 Task: Set the logo position for the logo overlay to the right.
Action: Mouse moved to (114, 15)
Screenshot: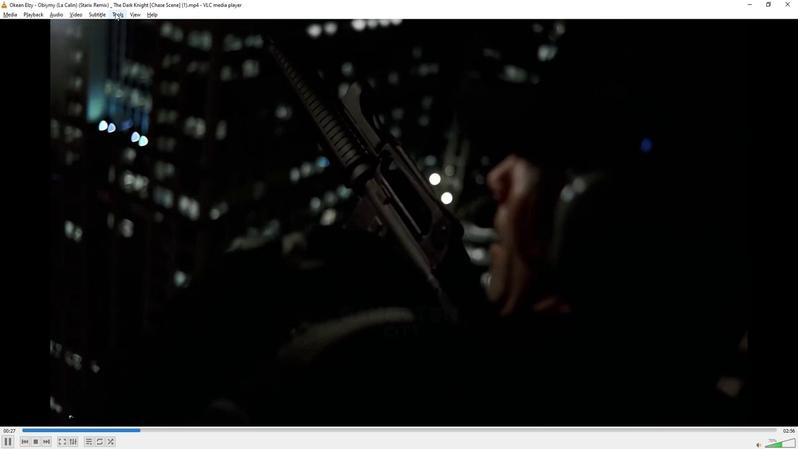 
Action: Mouse pressed left at (114, 15)
Screenshot: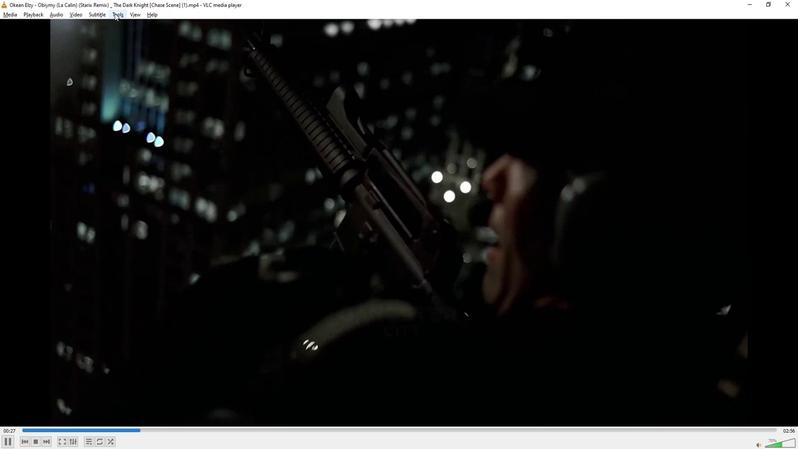 
Action: Mouse moved to (131, 112)
Screenshot: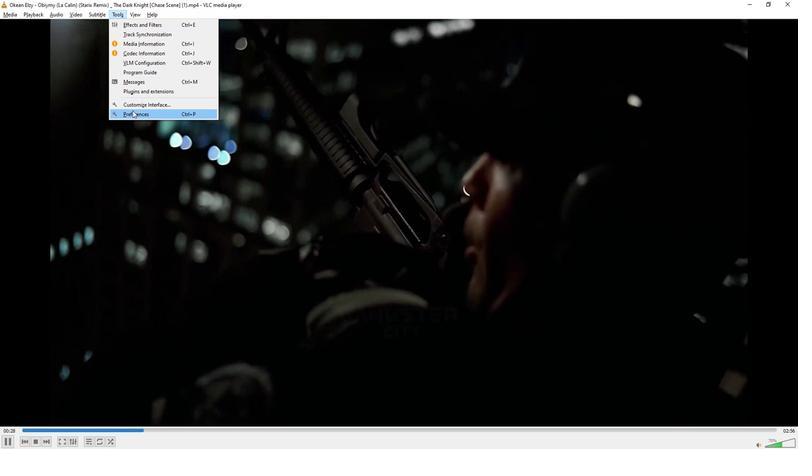 
Action: Mouse pressed left at (131, 112)
Screenshot: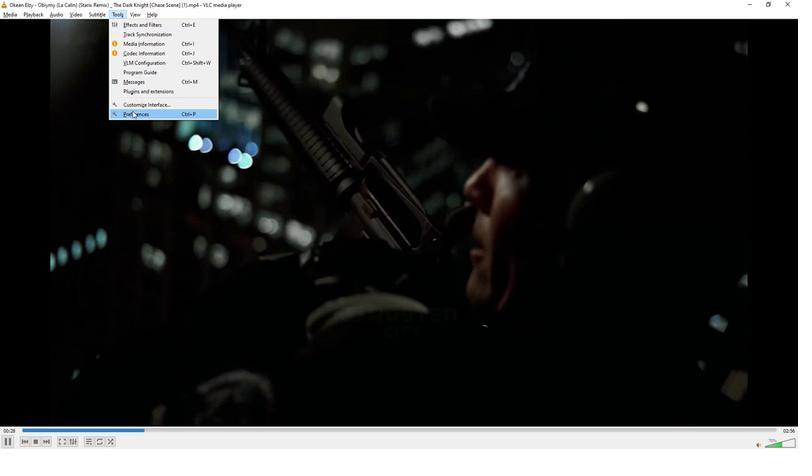 
Action: Mouse moved to (156, 362)
Screenshot: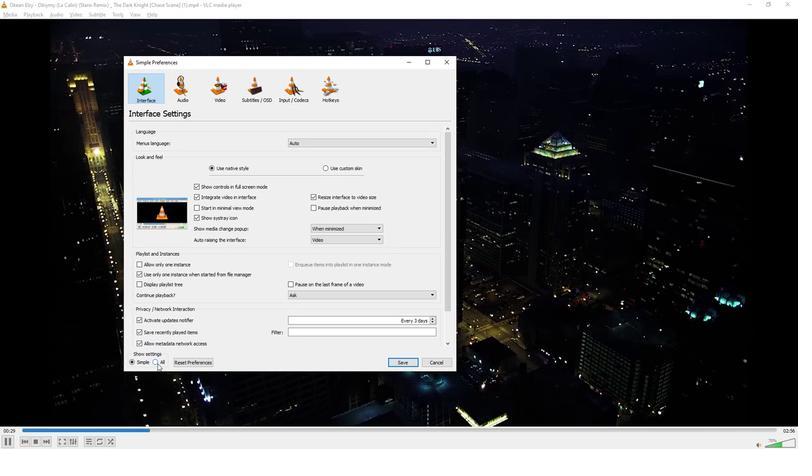 
Action: Mouse pressed left at (156, 362)
Screenshot: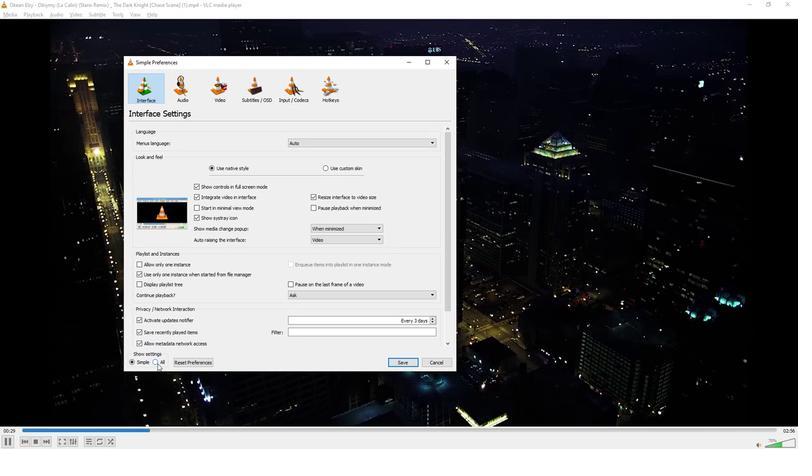 
Action: Mouse moved to (162, 330)
Screenshot: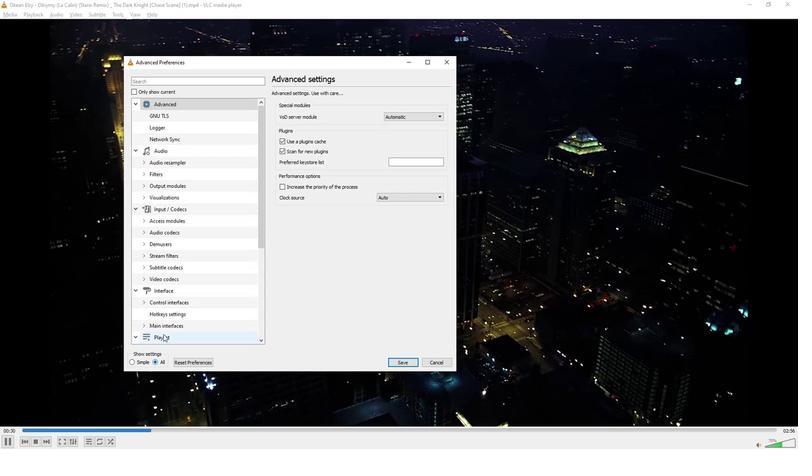
Action: Mouse scrolled (162, 329) with delta (0, 0)
Screenshot: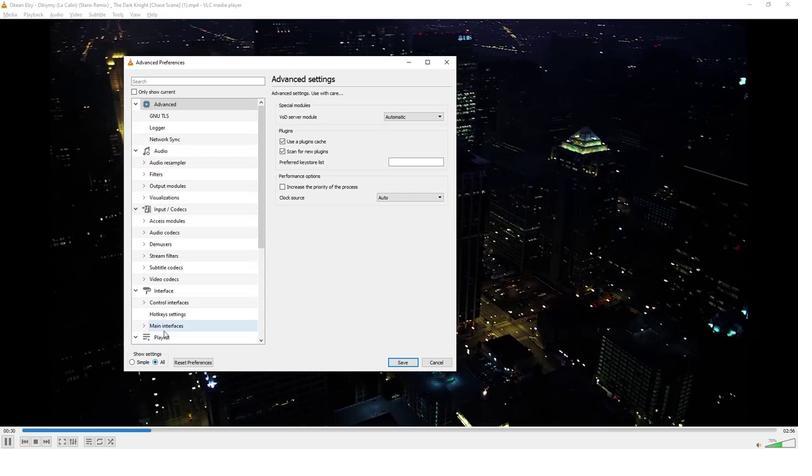 
Action: Mouse moved to (162, 330)
Screenshot: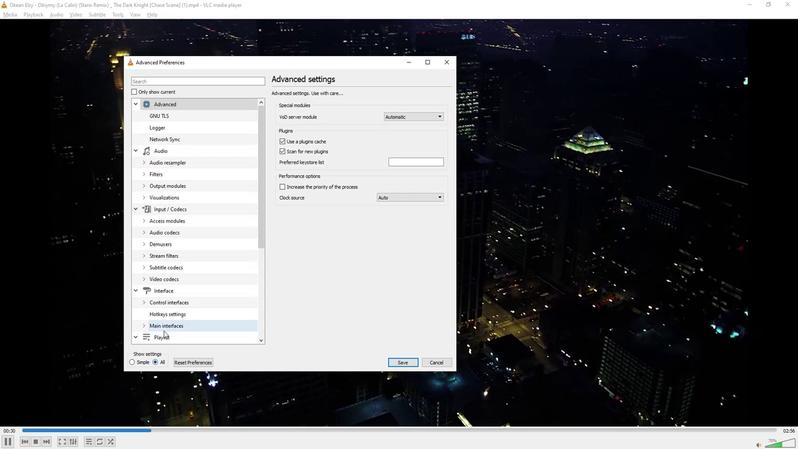 
Action: Mouse scrolled (162, 329) with delta (0, 0)
Screenshot: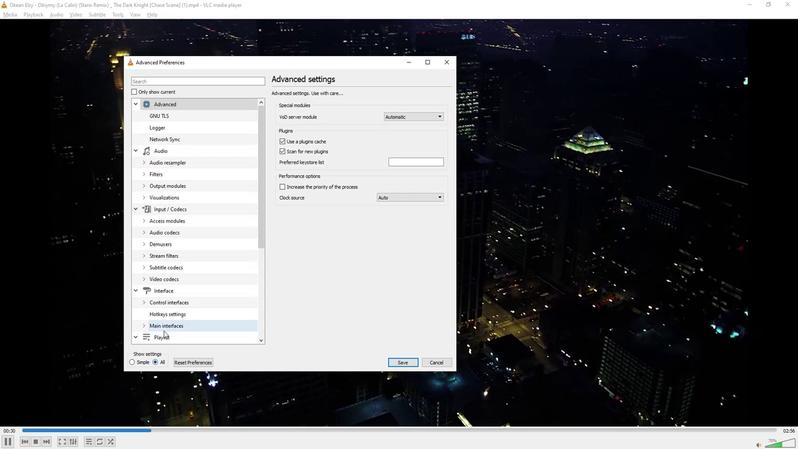 
Action: Mouse moved to (162, 330)
Screenshot: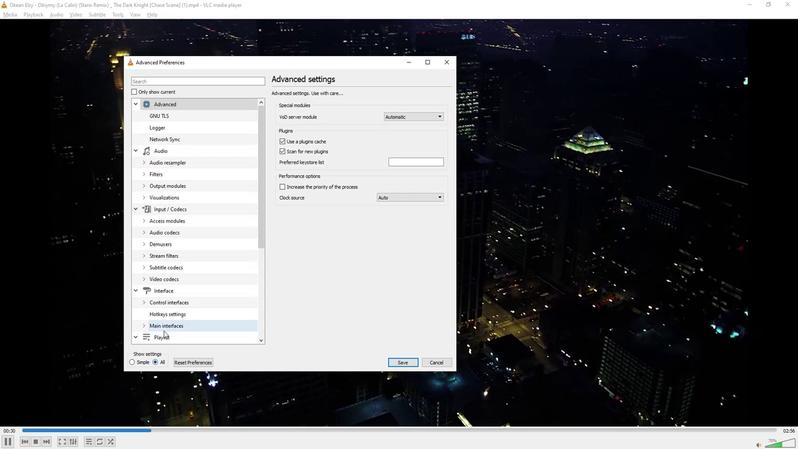 
Action: Mouse scrolled (162, 329) with delta (0, 0)
Screenshot: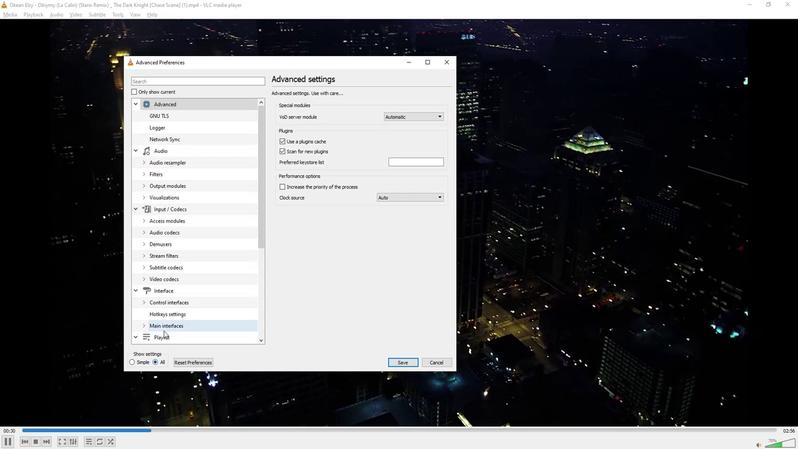 
Action: Mouse scrolled (162, 329) with delta (0, 0)
Screenshot: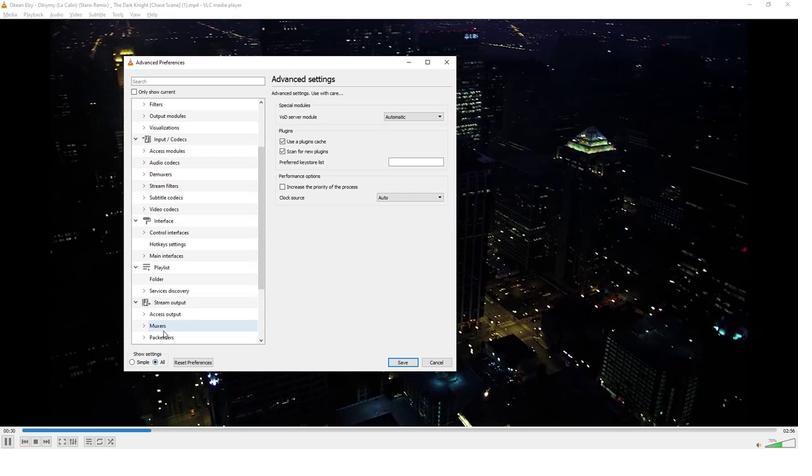
Action: Mouse moved to (162, 330)
Screenshot: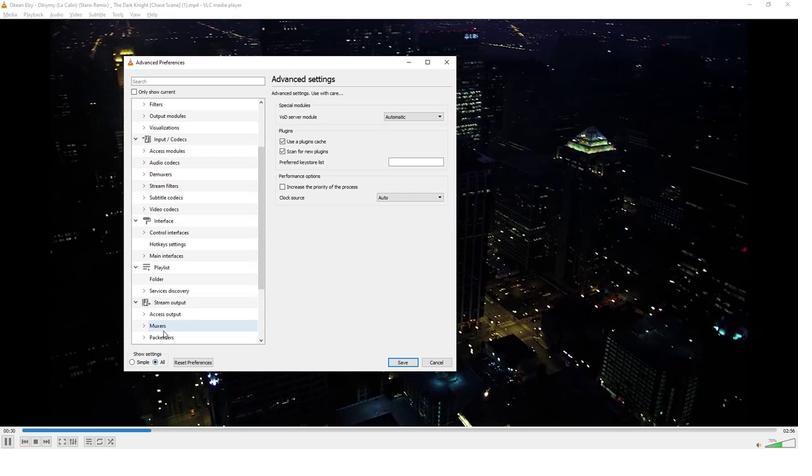 
Action: Mouse scrolled (162, 329) with delta (0, 0)
Screenshot: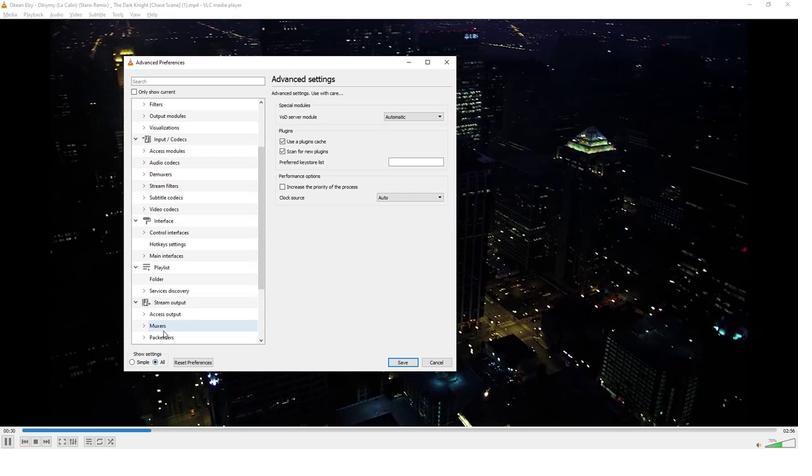 
Action: Mouse moved to (161, 330)
Screenshot: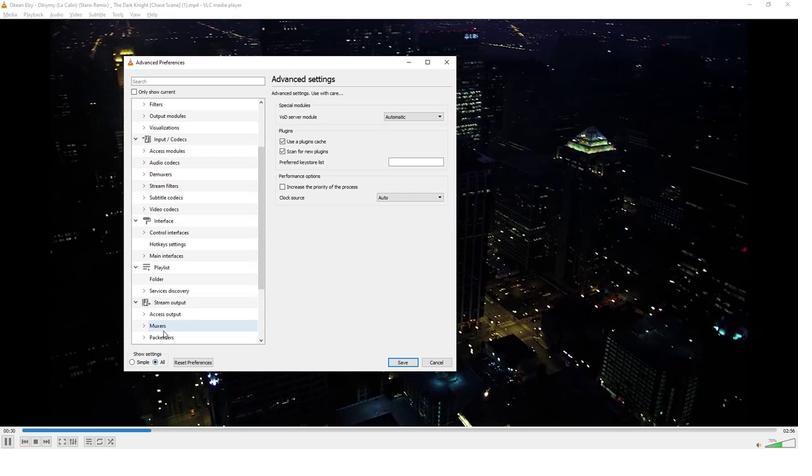 
Action: Mouse scrolled (161, 329) with delta (0, 0)
Screenshot: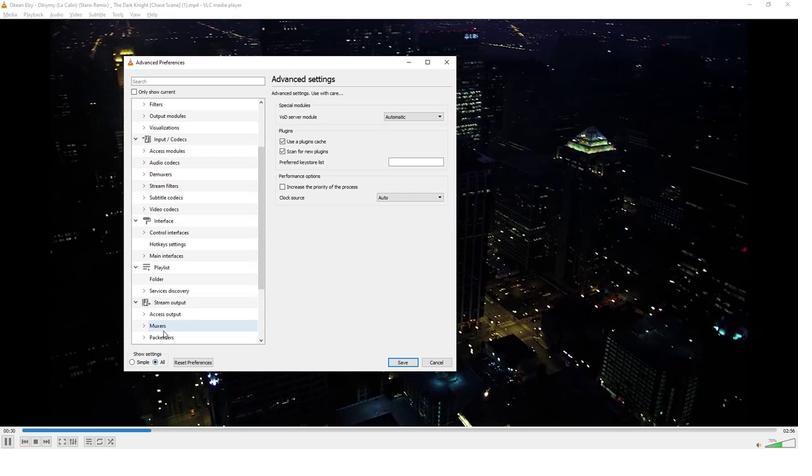 
Action: Mouse moved to (161, 330)
Screenshot: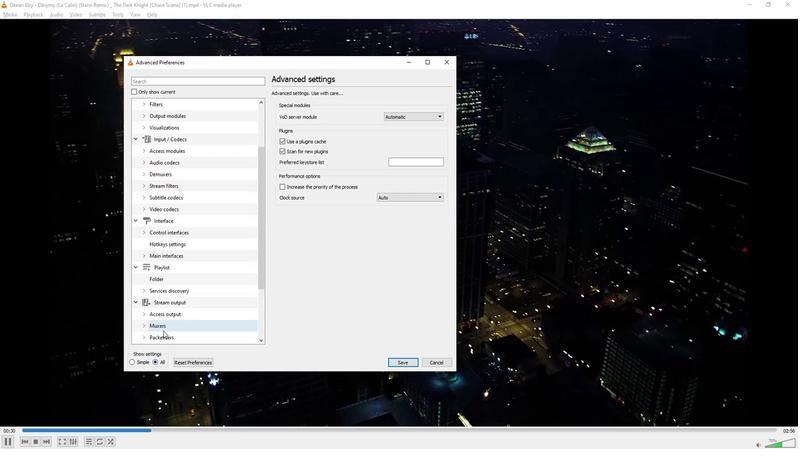 
Action: Mouse scrolled (161, 329) with delta (0, 0)
Screenshot: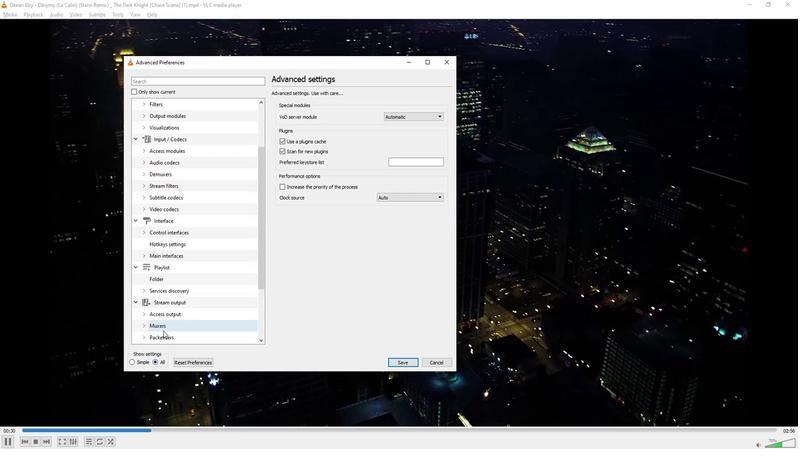 
Action: Mouse moved to (141, 337)
Screenshot: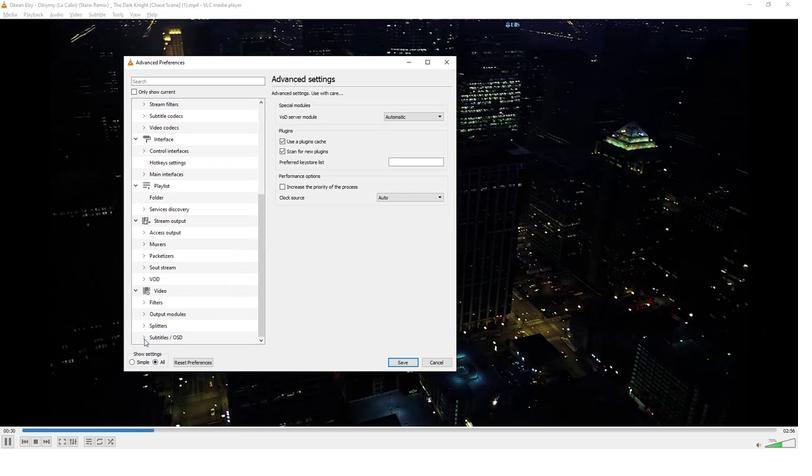 
Action: Mouse pressed left at (141, 337)
Screenshot: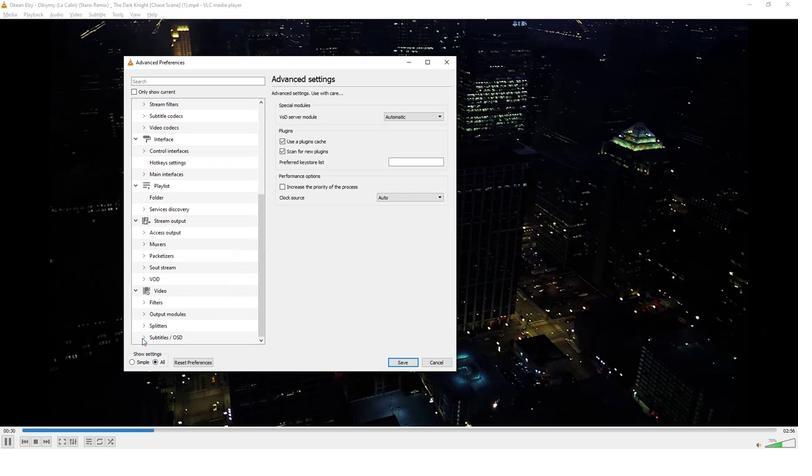 
Action: Mouse moved to (144, 333)
Screenshot: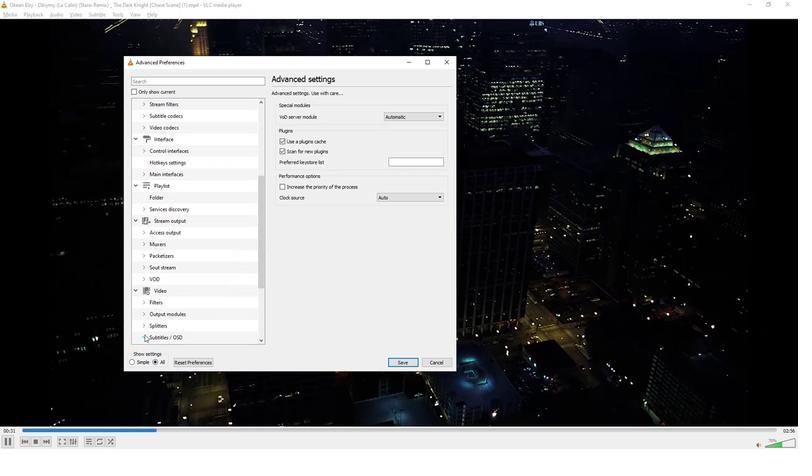 
Action: Mouse scrolled (144, 333) with delta (0, 0)
Screenshot: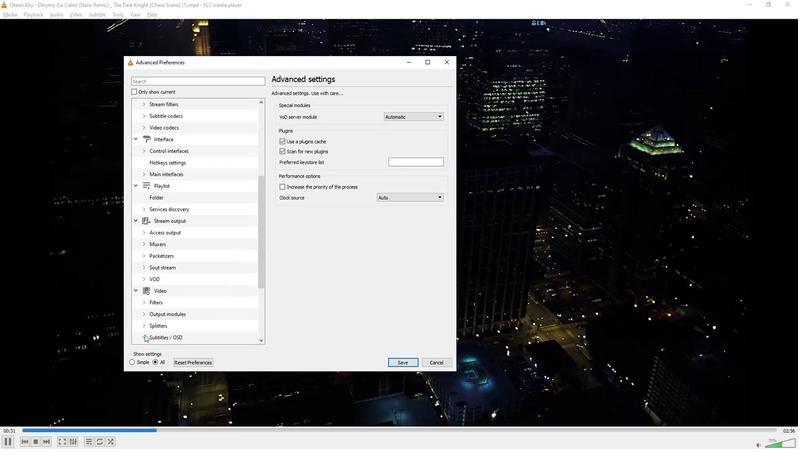 
Action: Mouse scrolled (144, 333) with delta (0, 0)
Screenshot: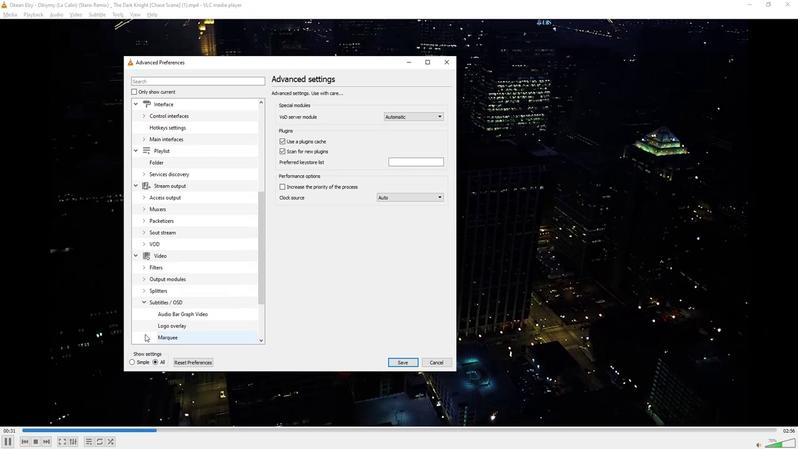 
Action: Mouse moved to (172, 289)
Screenshot: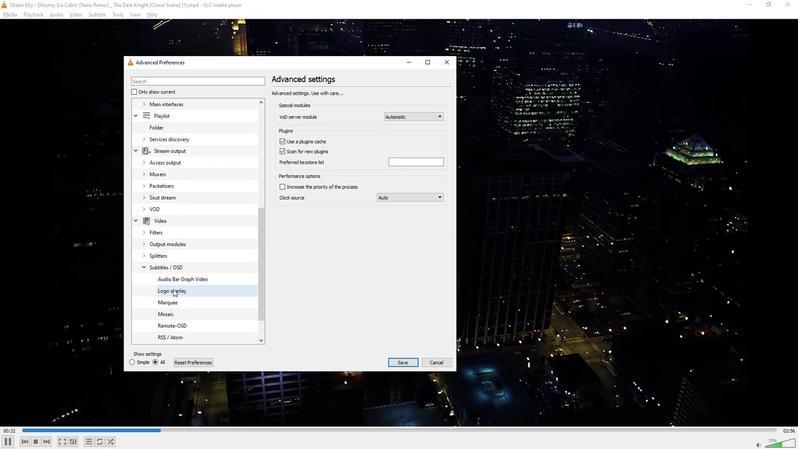 
Action: Mouse pressed left at (172, 289)
Screenshot: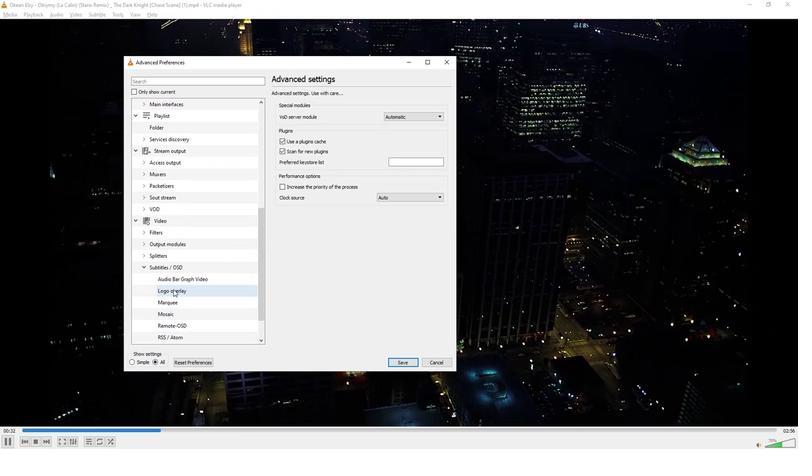 
Action: Mouse moved to (442, 176)
Screenshot: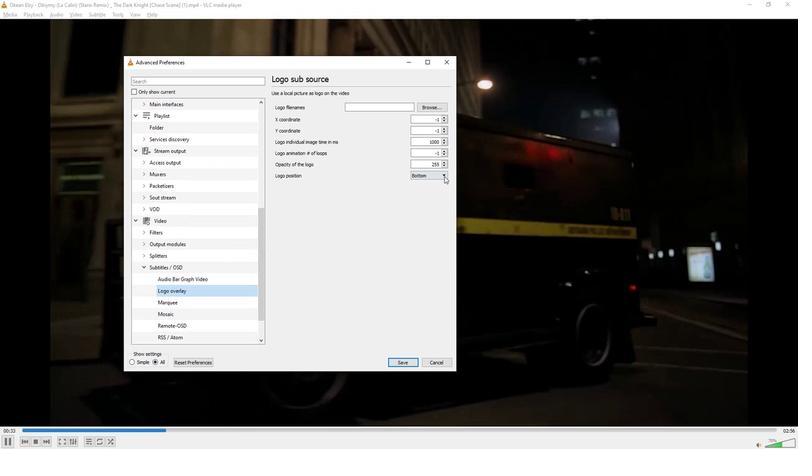 
Action: Mouse pressed left at (442, 176)
Screenshot: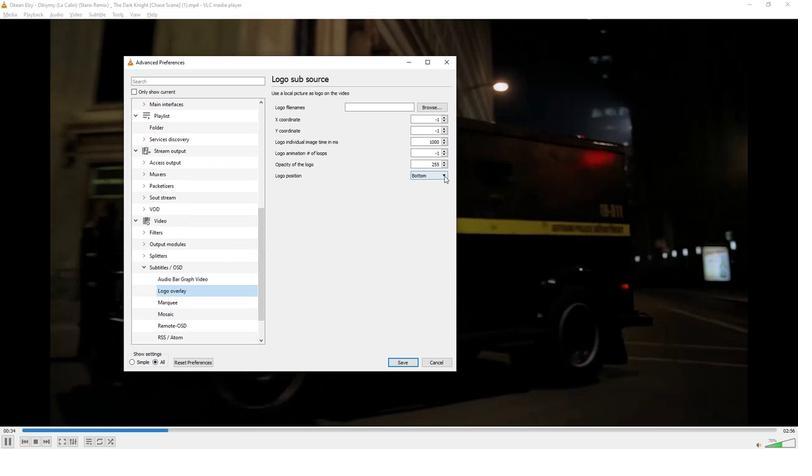
Action: Mouse moved to (419, 193)
Screenshot: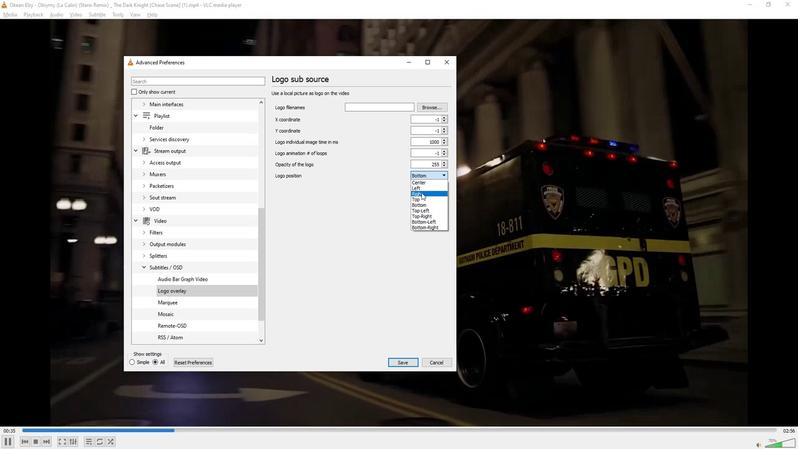 
Action: Mouse pressed left at (419, 193)
Screenshot: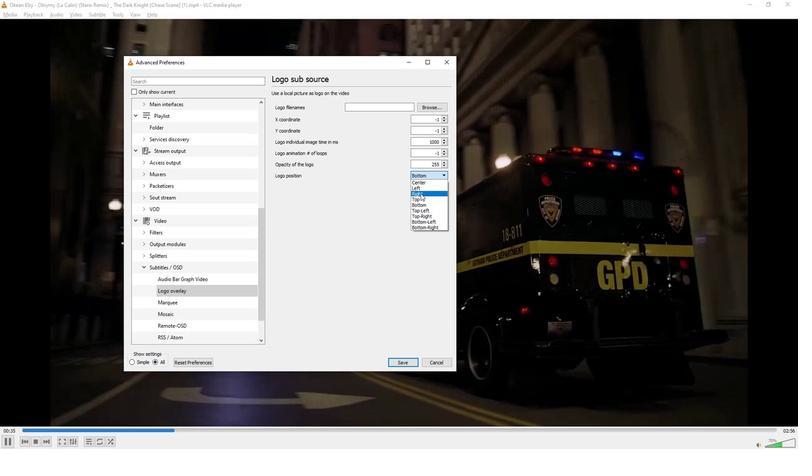 
Action: Mouse moved to (346, 218)
Screenshot: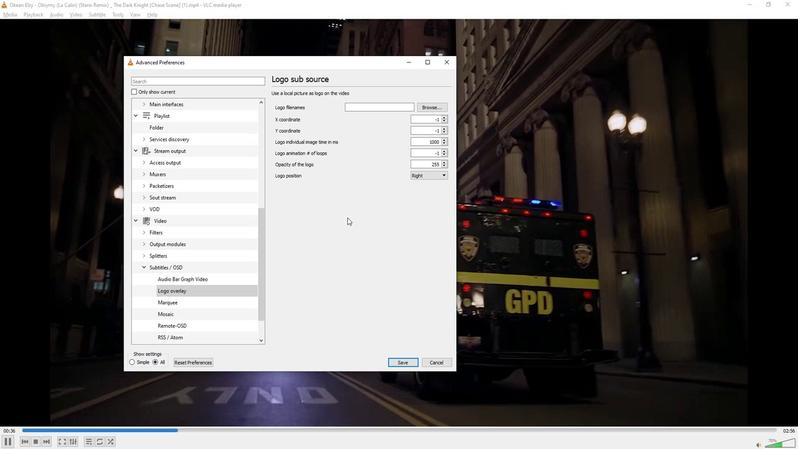 
